 Task: Play an audio file in VLC and adjust the audio speed to 1.8x for faster playback.
Action: Mouse moved to (358, 232)
Screenshot: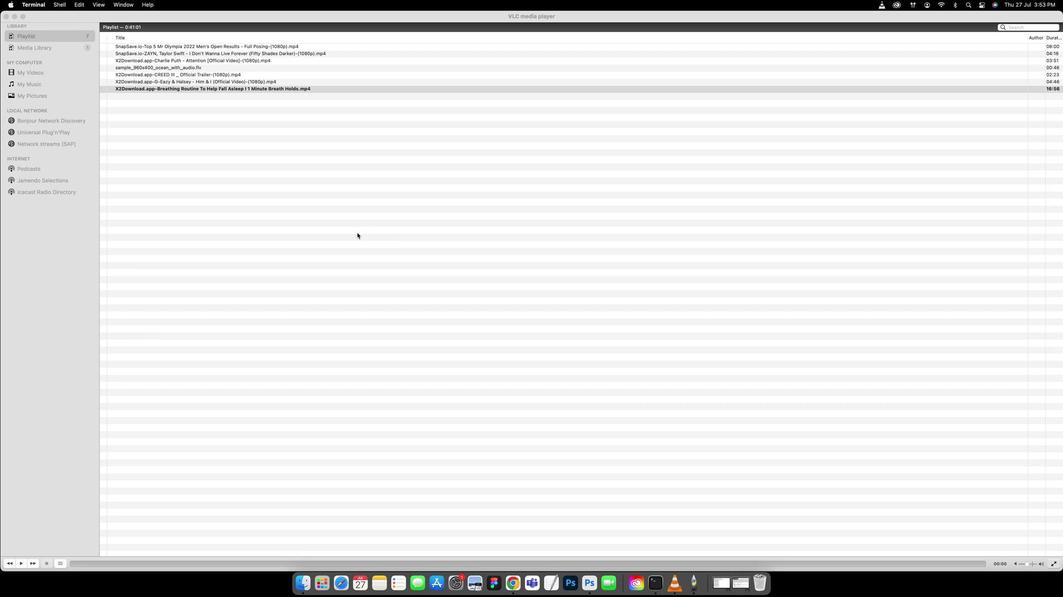 
Action: Mouse pressed left at (358, 232)
Screenshot: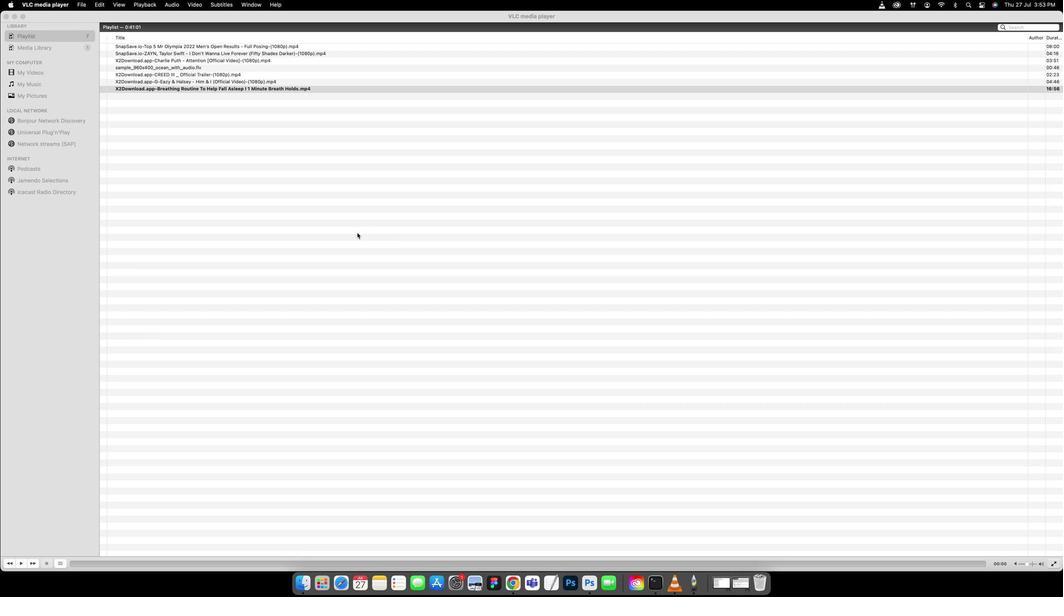 
Action: Mouse moved to (87, 0)
Screenshot: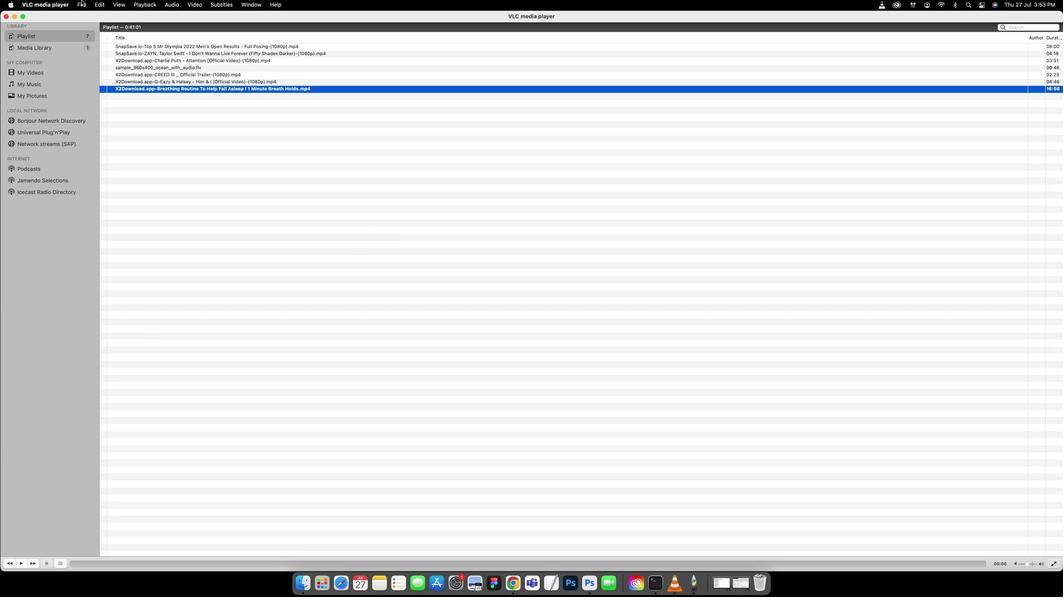 
Action: Mouse pressed left at (87, 0)
Screenshot: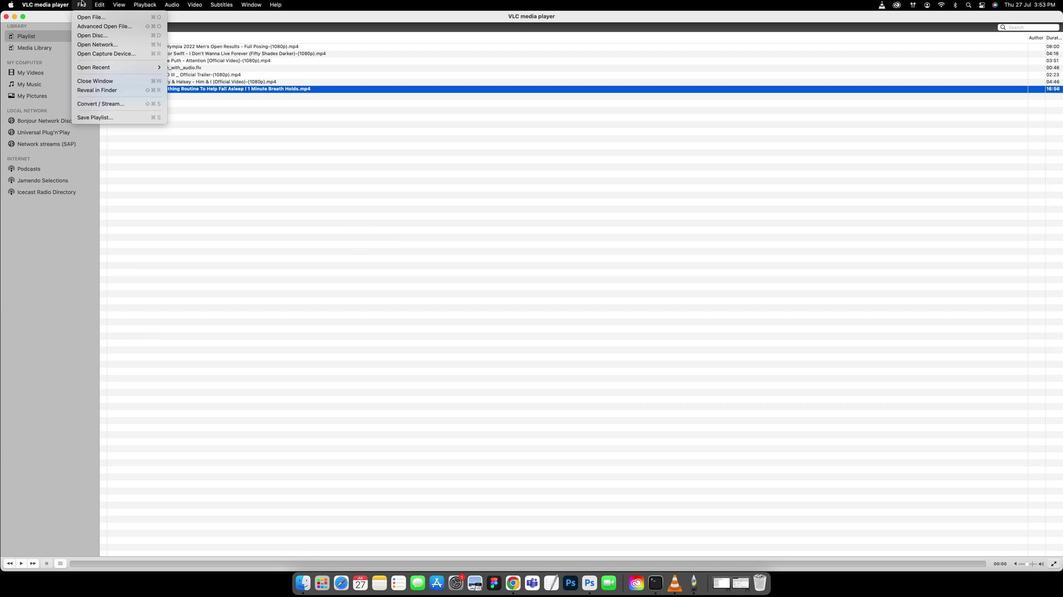 
Action: Mouse moved to (88, 16)
Screenshot: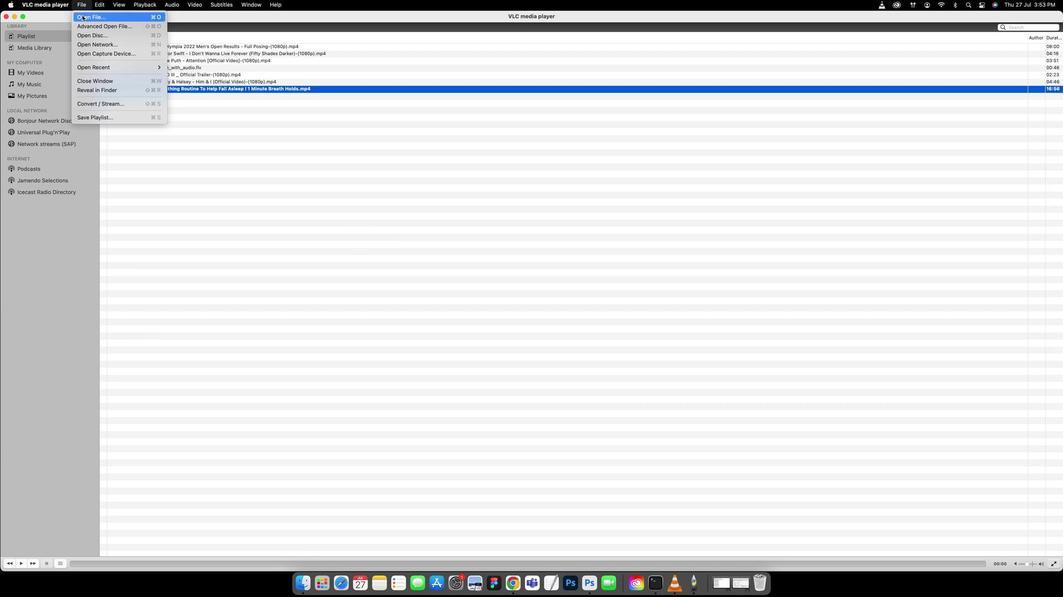 
Action: Mouse pressed left at (88, 16)
Screenshot: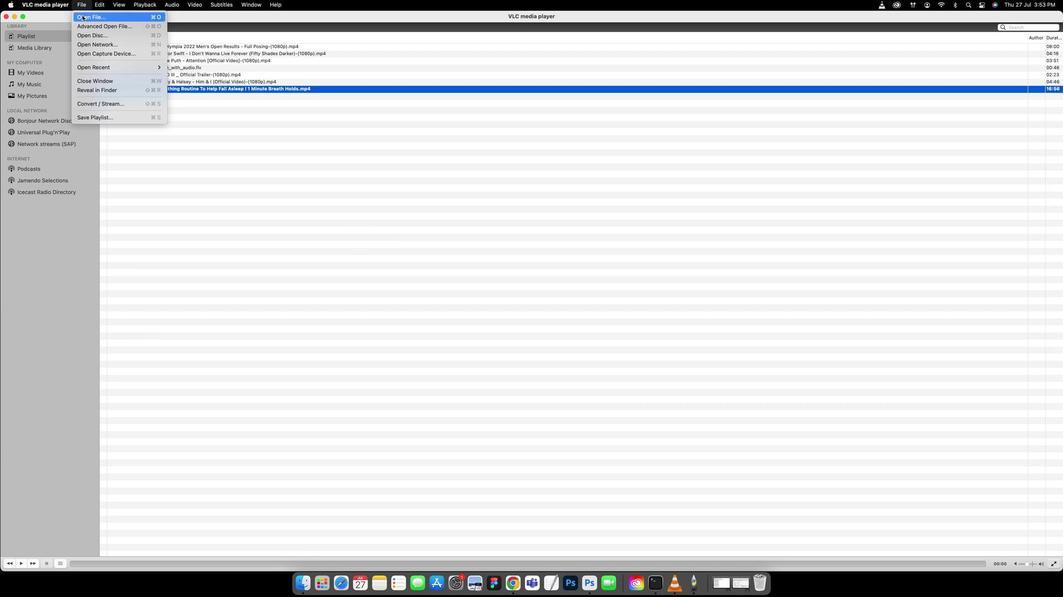 
Action: Mouse moved to (459, 200)
Screenshot: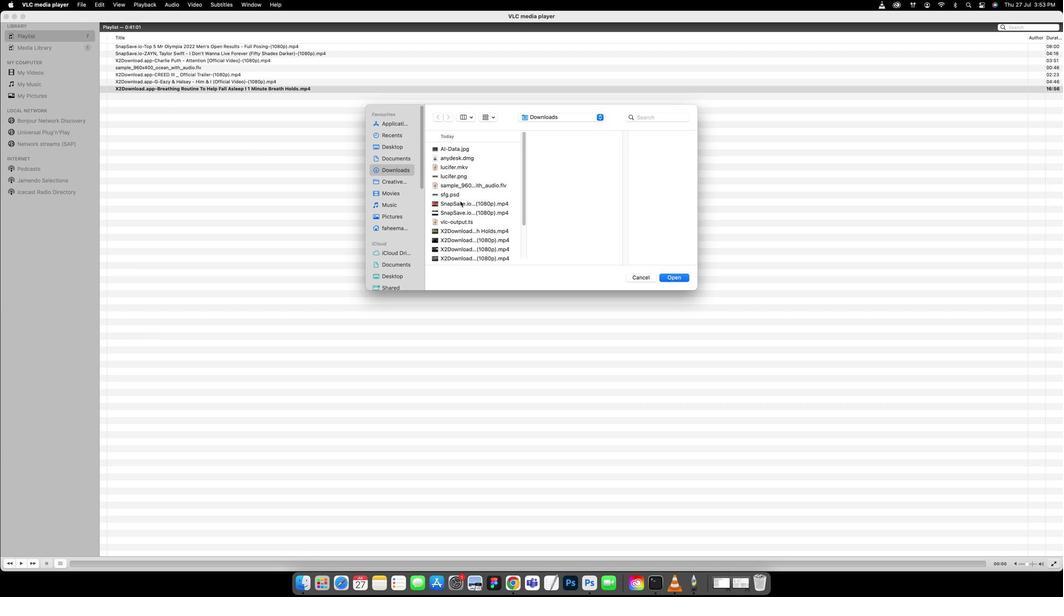 
Action: Mouse scrolled (459, 200) with delta (7, 0)
Screenshot: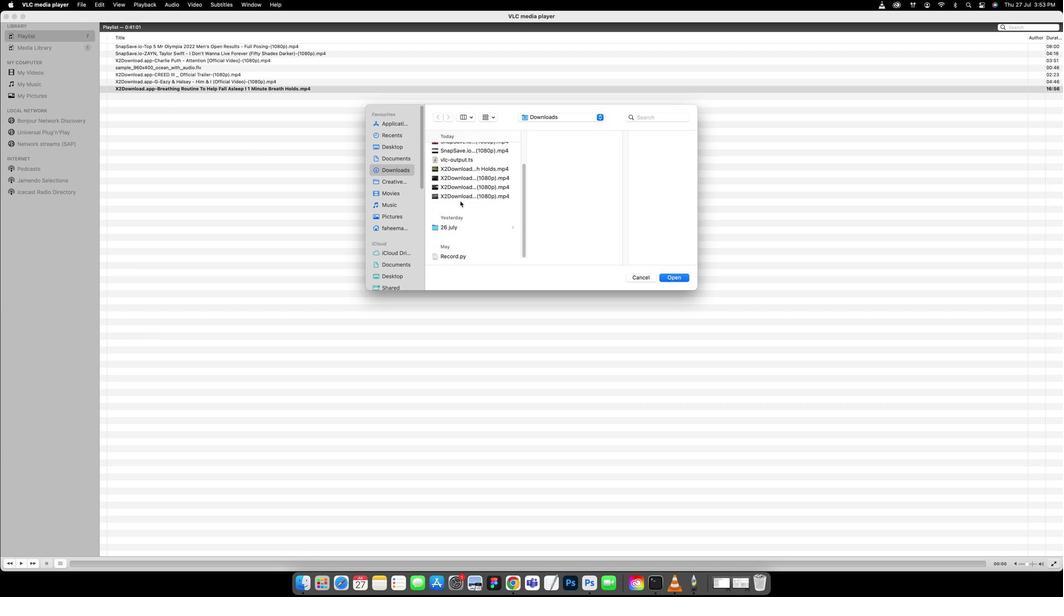 
Action: Mouse scrolled (459, 200) with delta (7, 0)
Screenshot: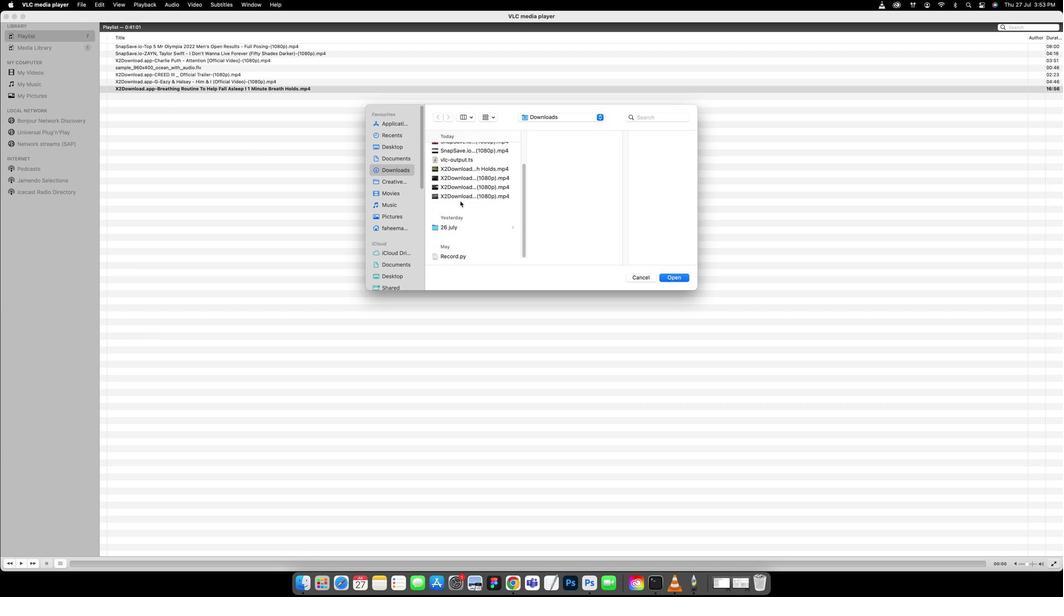 
Action: Mouse scrolled (459, 200) with delta (7, 0)
Screenshot: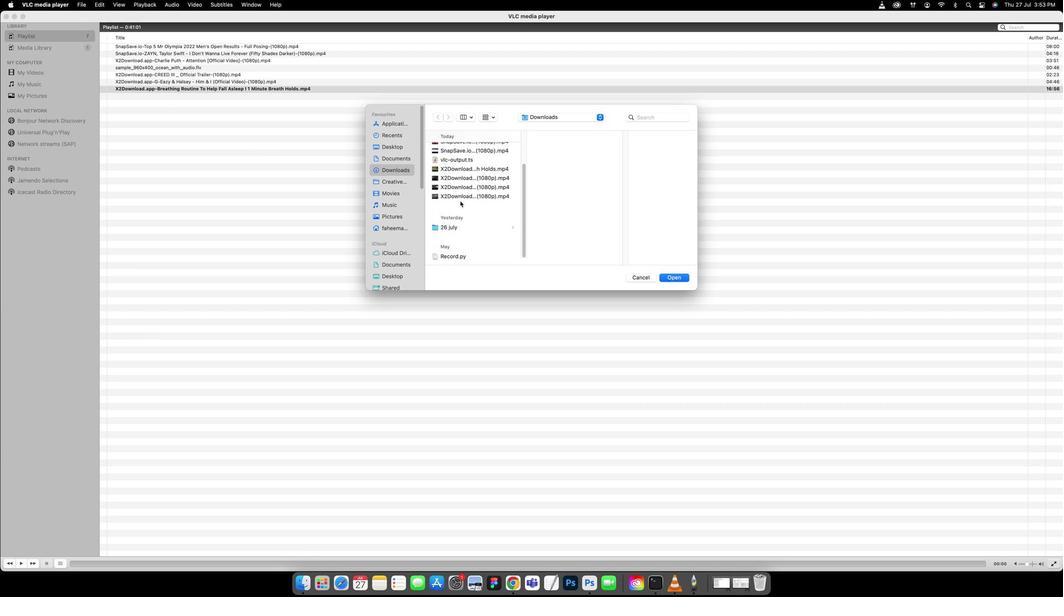 
Action: Mouse scrolled (459, 200) with delta (7, 0)
Screenshot: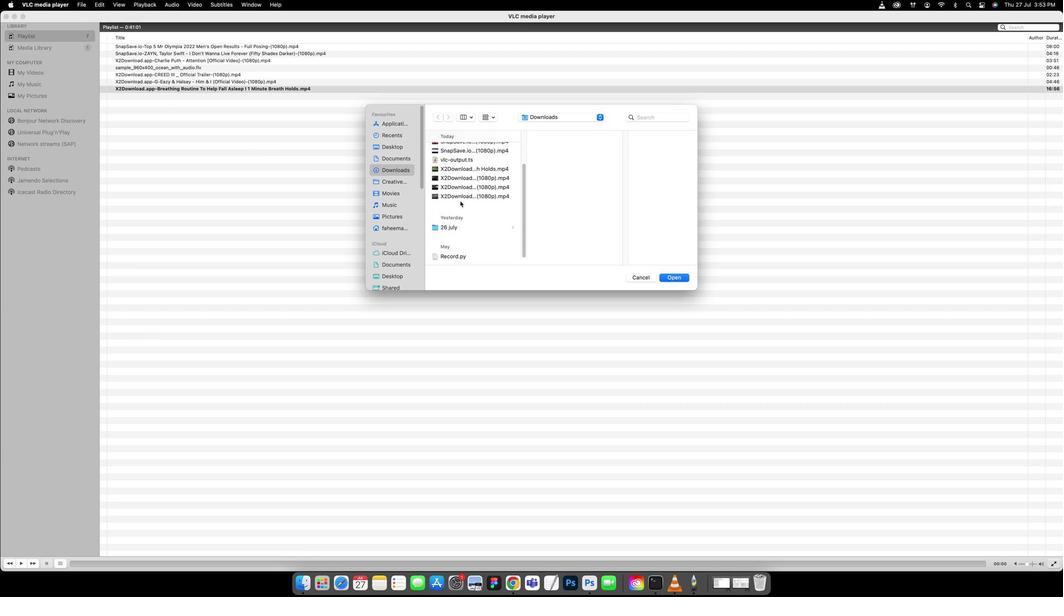 
Action: Mouse moved to (456, 225)
Screenshot: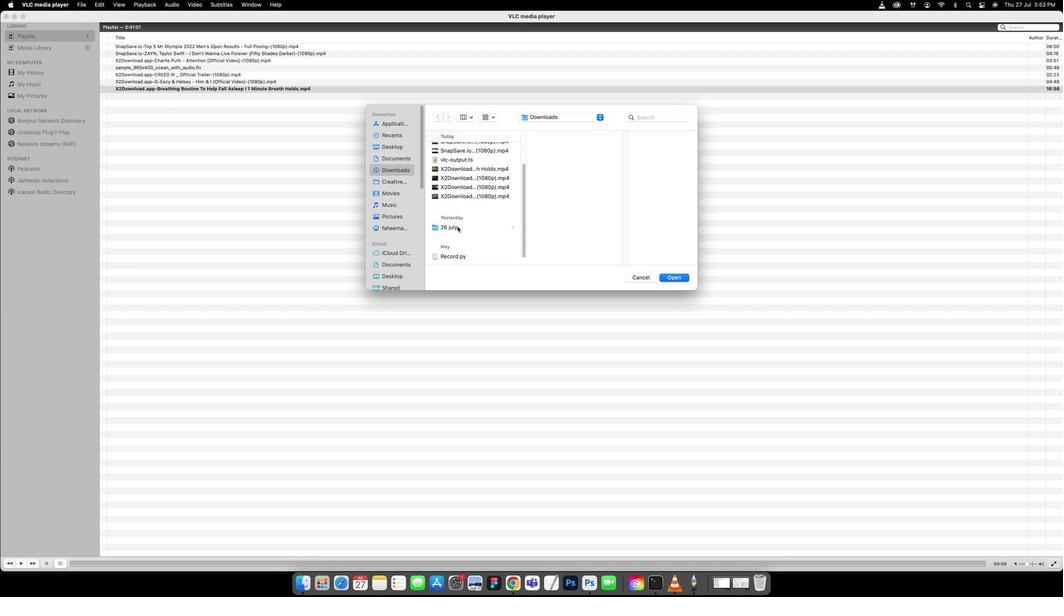 
Action: Mouse pressed left at (456, 225)
Screenshot: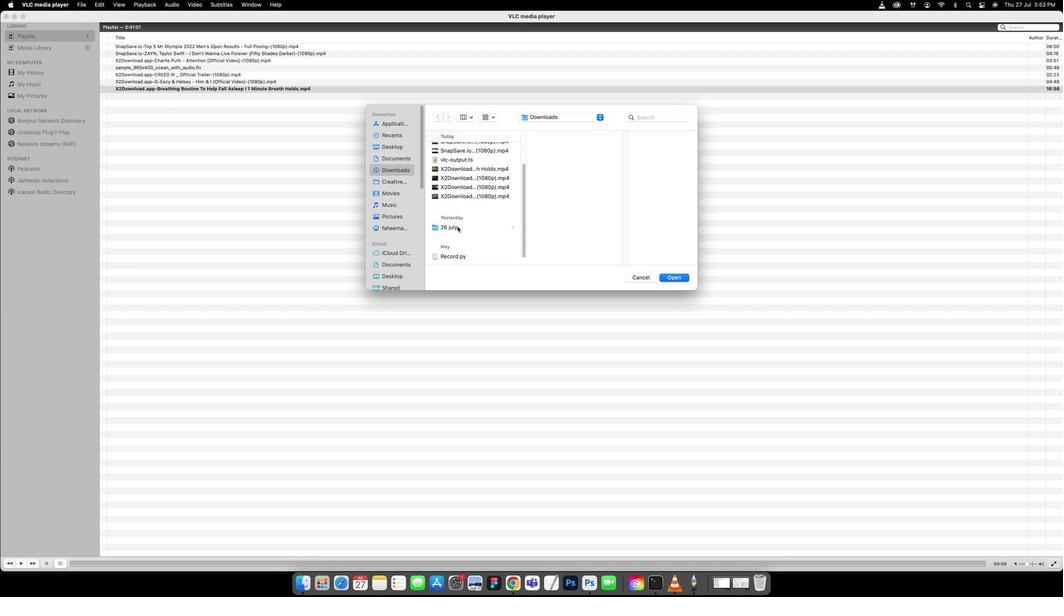 
Action: Mouse moved to (558, 228)
Screenshot: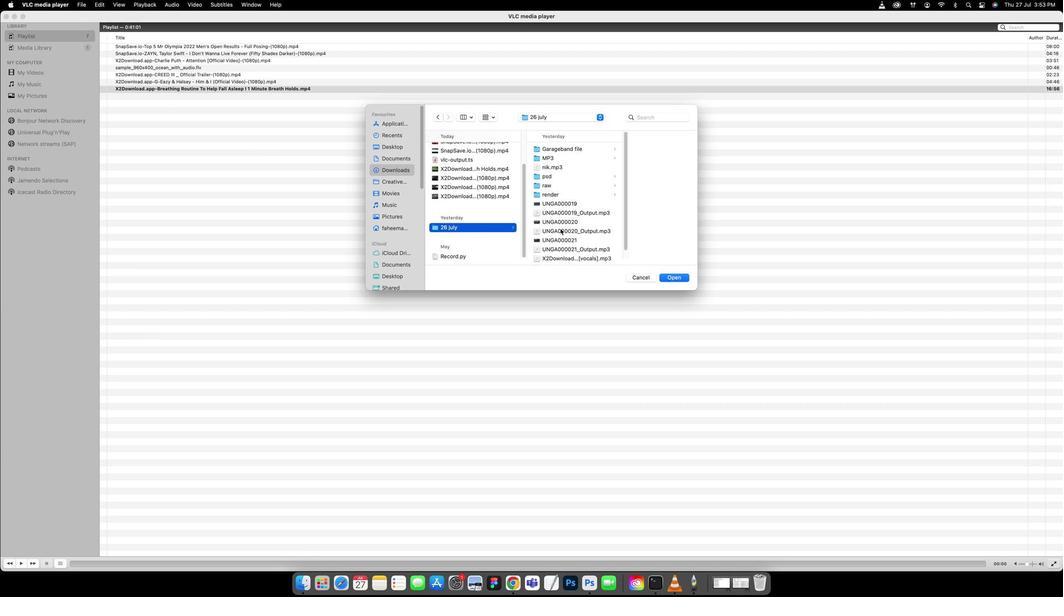 
Action: Mouse scrolled (558, 228) with delta (7, 0)
Screenshot: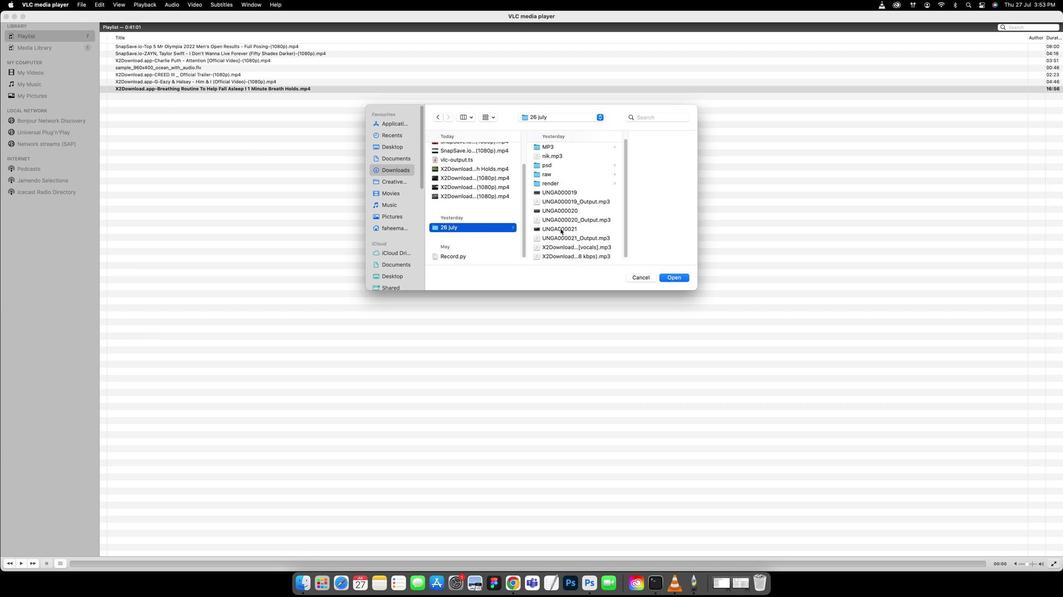 
Action: Mouse scrolled (558, 228) with delta (7, 0)
Screenshot: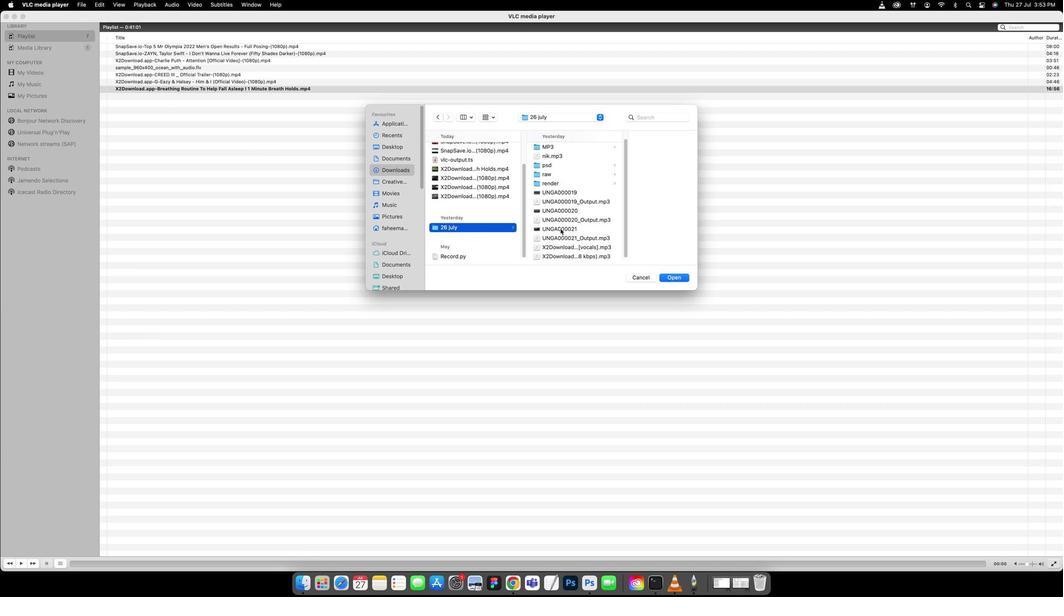 
Action: Mouse scrolled (558, 228) with delta (7, 0)
Screenshot: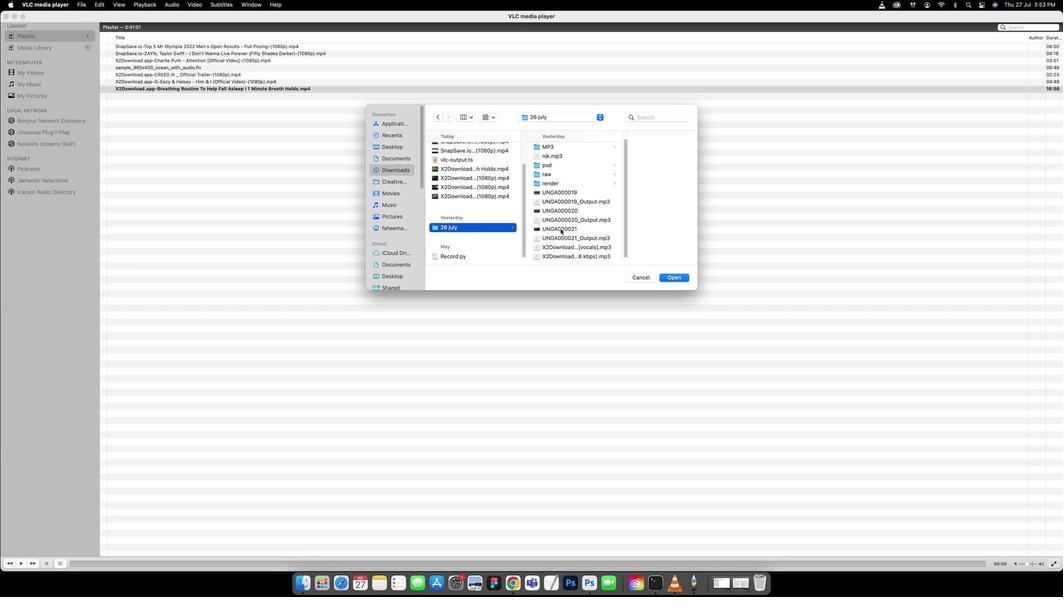 
Action: Mouse moved to (552, 245)
Screenshot: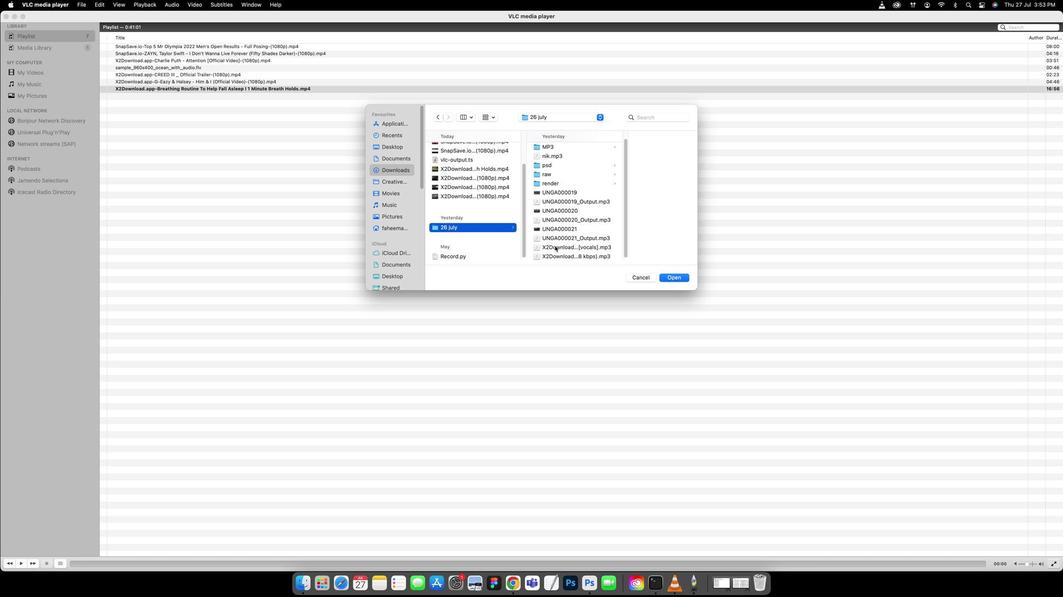 
Action: Mouse pressed left at (552, 245)
Screenshot: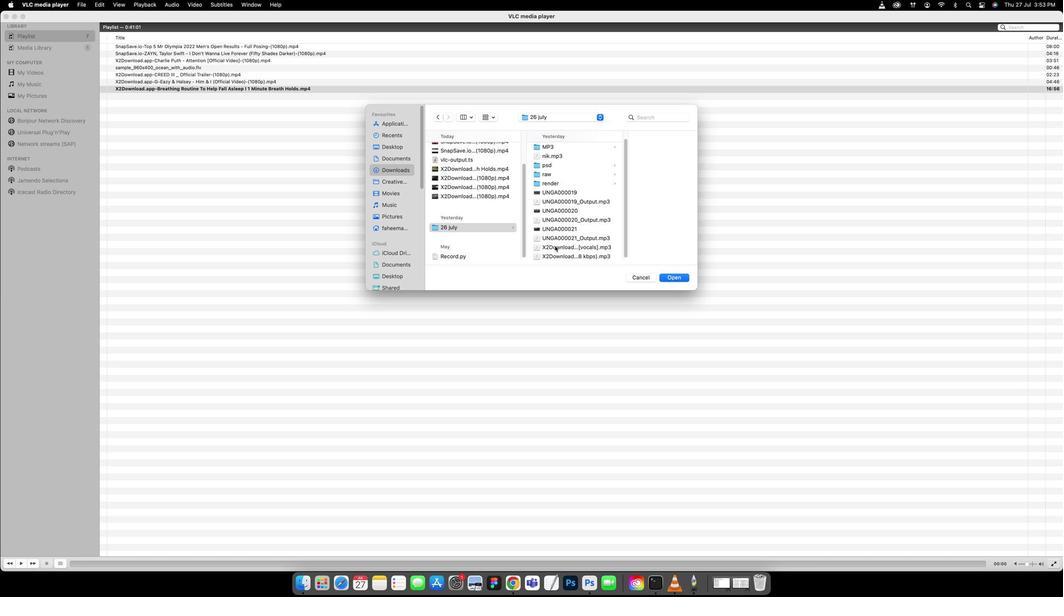 
Action: Mouse moved to (552, 254)
Screenshot: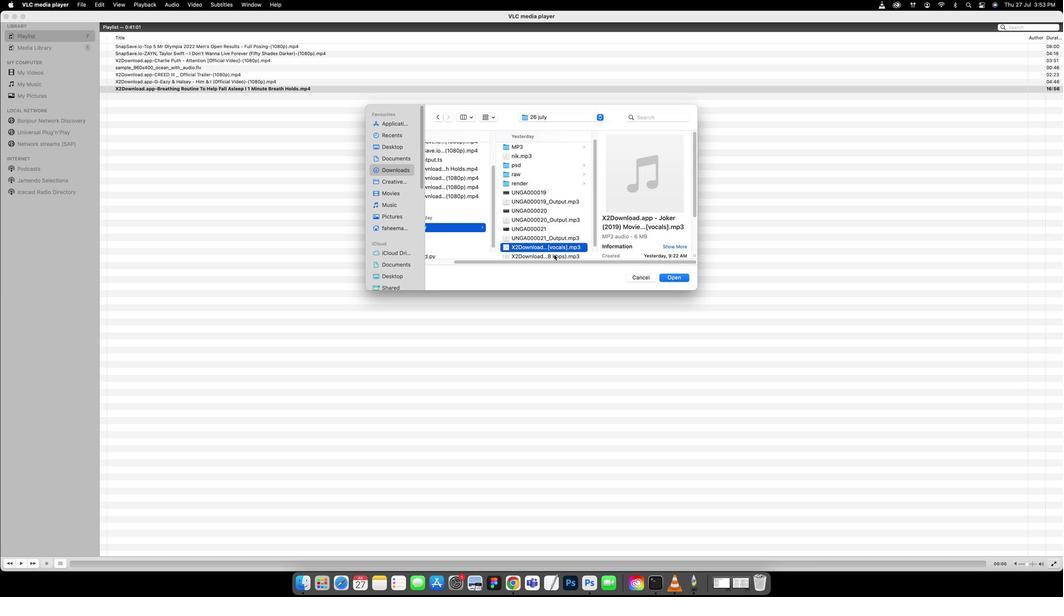 
Action: Mouse pressed left at (552, 254)
Screenshot: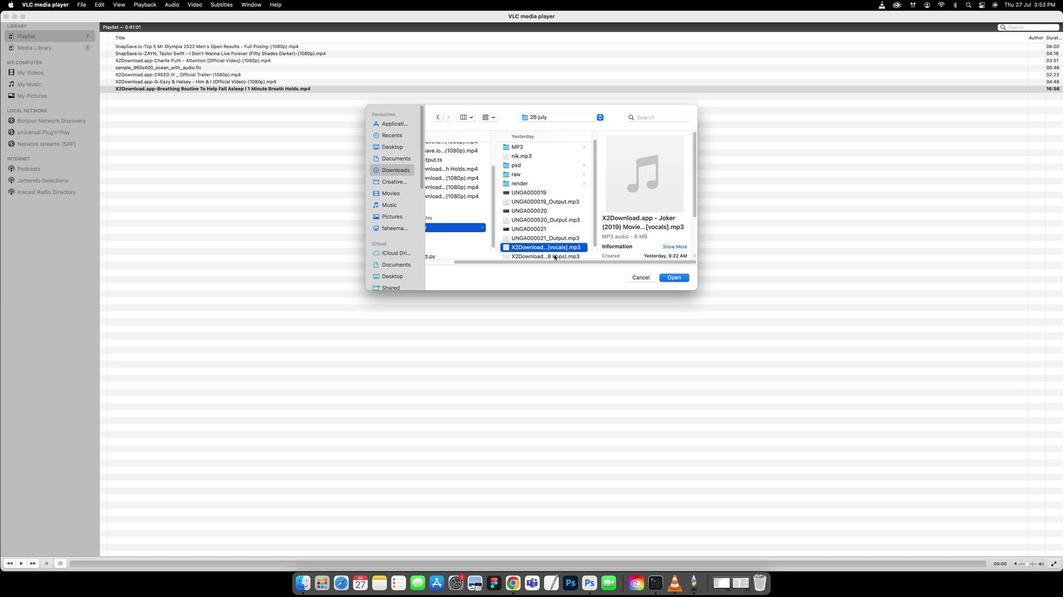 
Action: Key pressed Key.enter
Screenshot: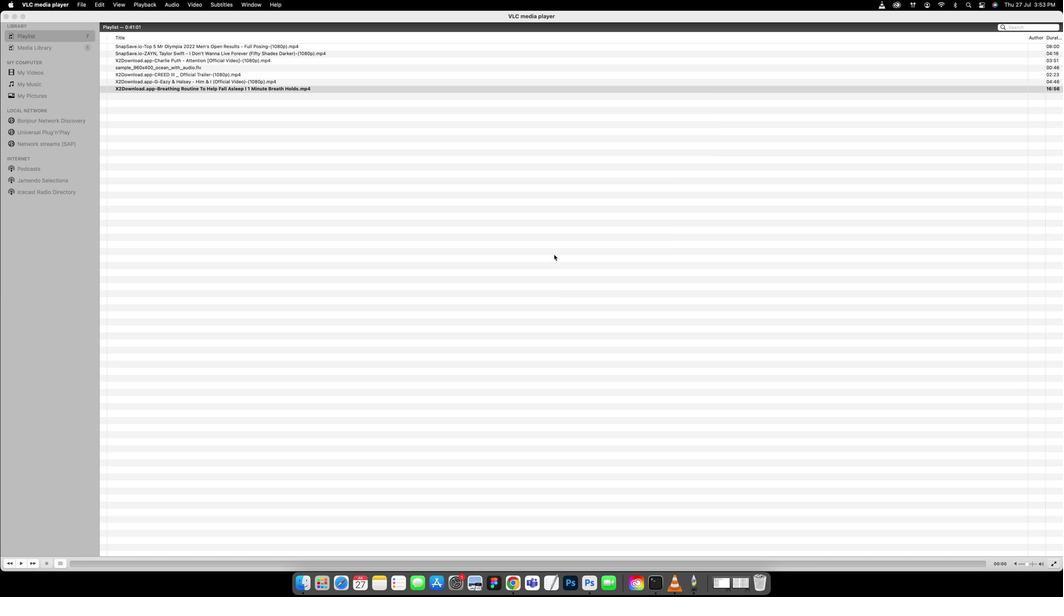 
Action: Mouse moved to (174, 3)
Screenshot: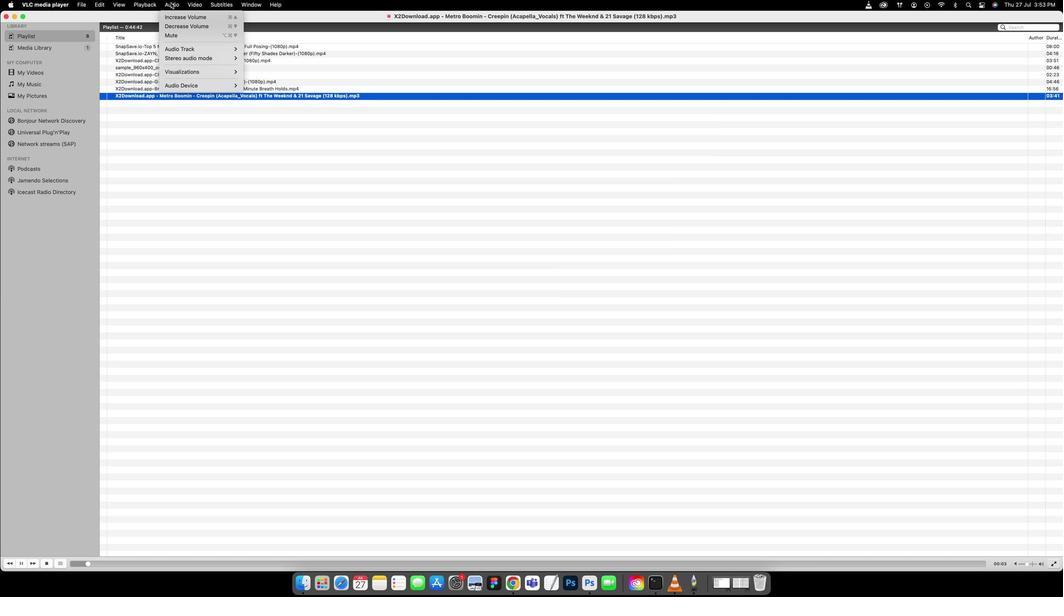 
Action: Mouse pressed left at (174, 3)
Screenshot: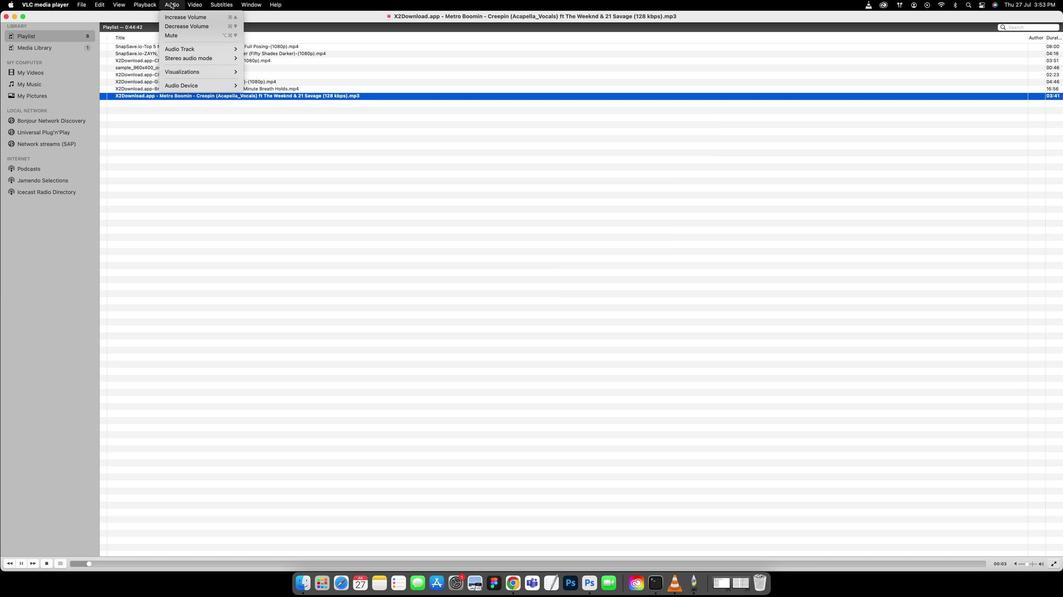 
Action: Mouse moved to (197, 58)
Screenshot: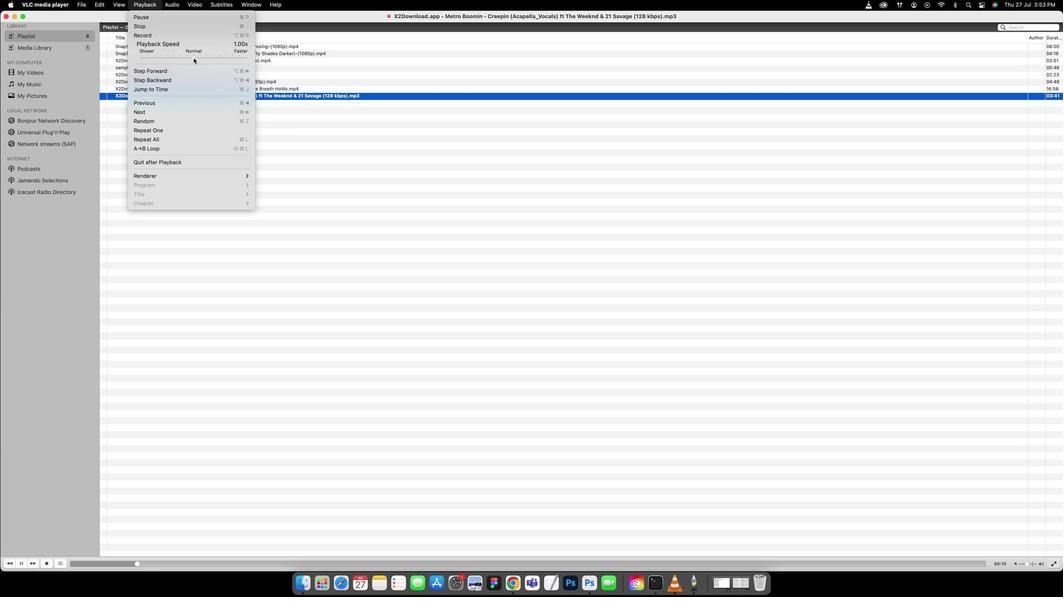 
Action: Mouse pressed left at (197, 58)
Screenshot: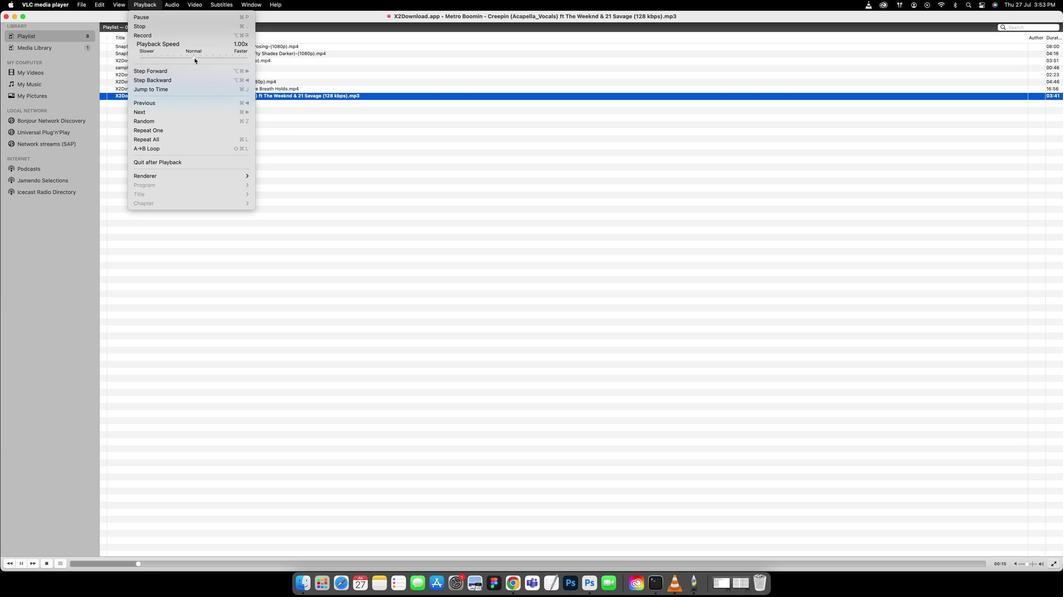 
Action: Mouse moved to (341, 136)
Screenshot: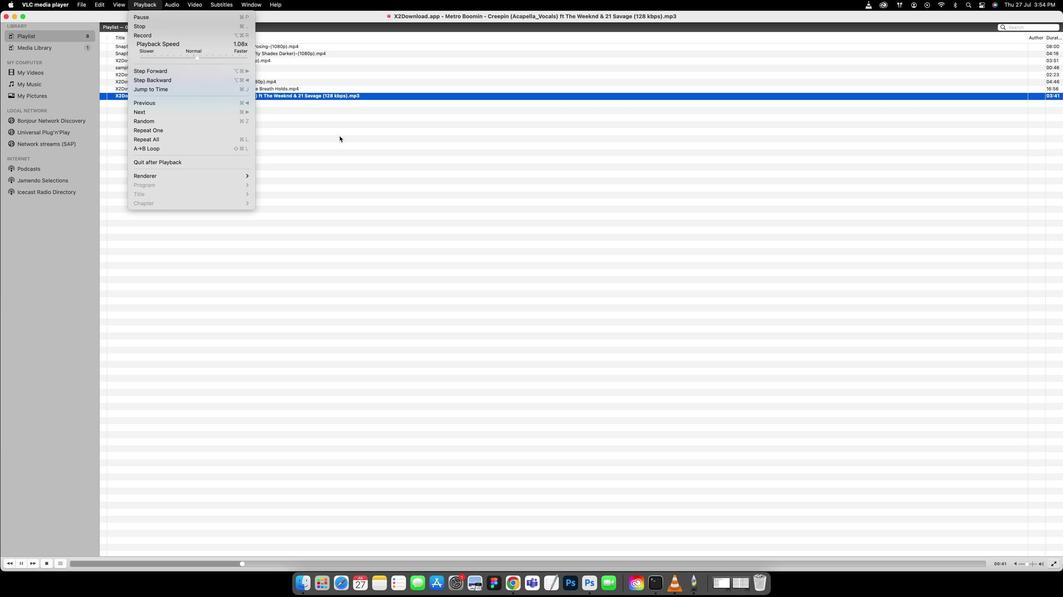 
Action: Mouse pressed left at (341, 136)
Screenshot: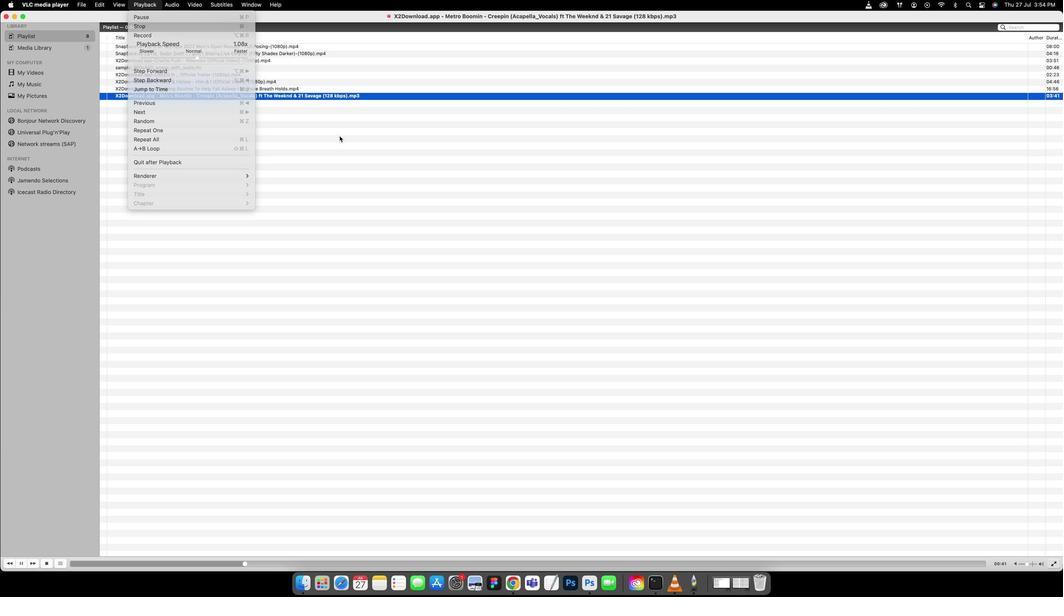 
Action: Mouse moved to (1019, 561)
Screenshot: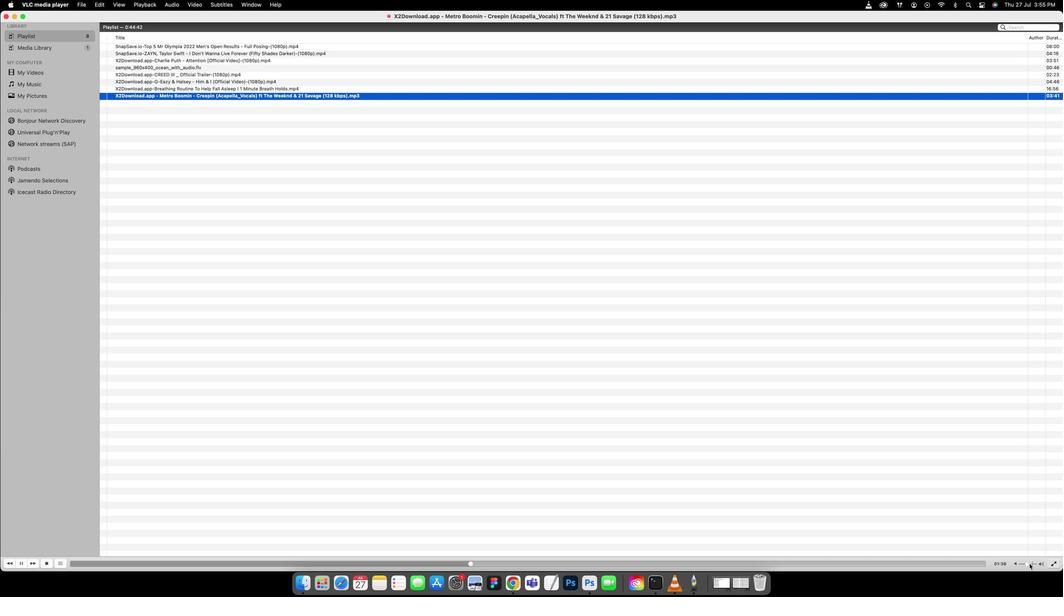 
Action: Mouse pressed left at (1019, 561)
Screenshot: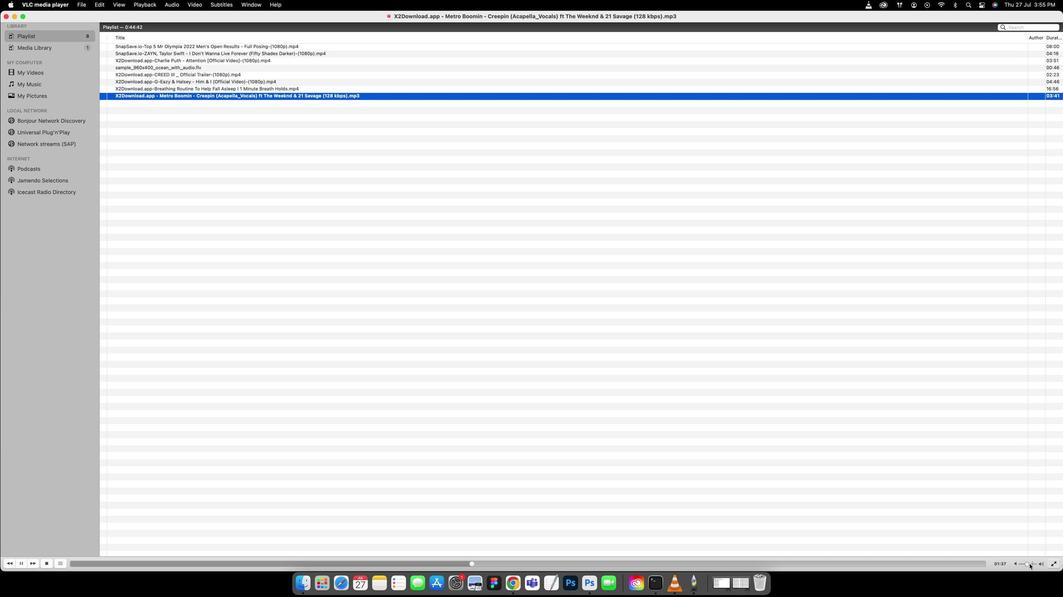 
Action: Mouse moved to (273, 141)
Screenshot: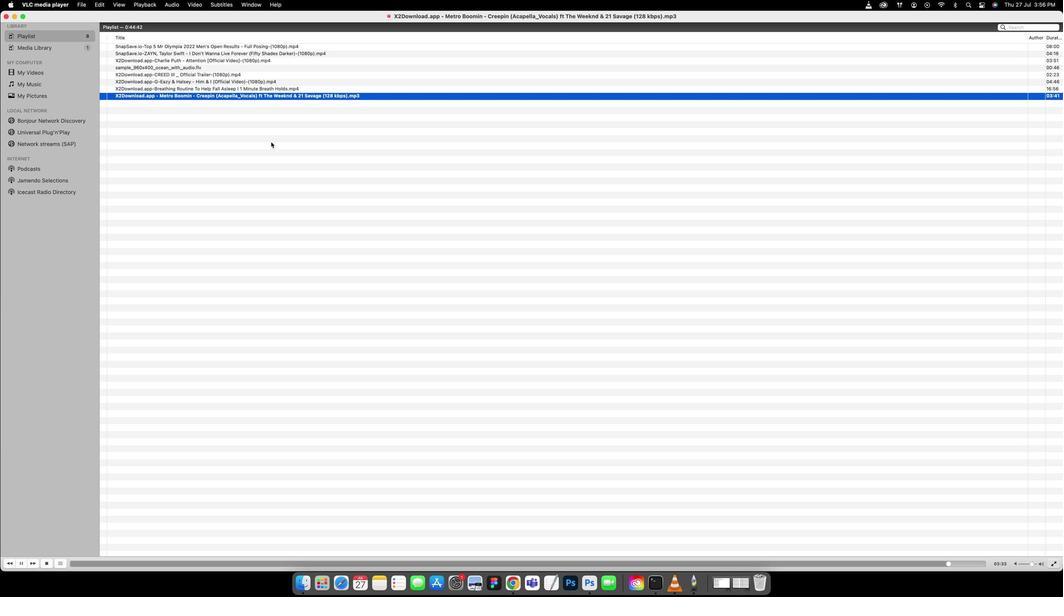 
